 Task: In Job application updates Choose email frequency Weekly.
Action: Mouse moved to (734, 76)
Screenshot: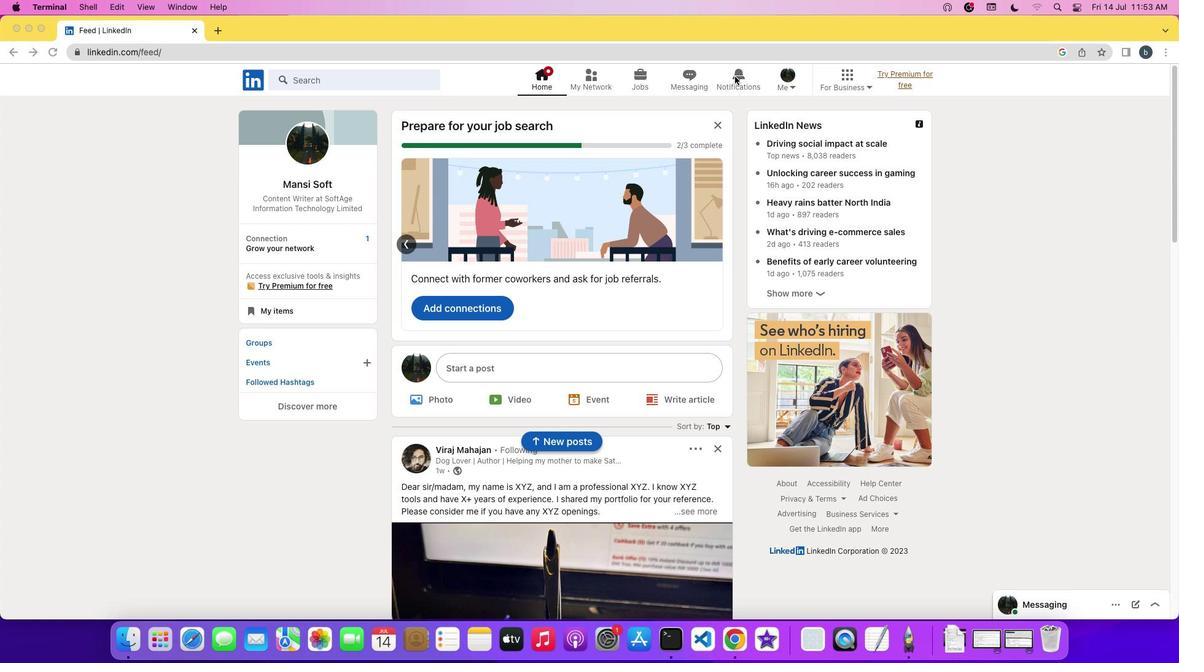 
Action: Mouse pressed left at (734, 76)
Screenshot: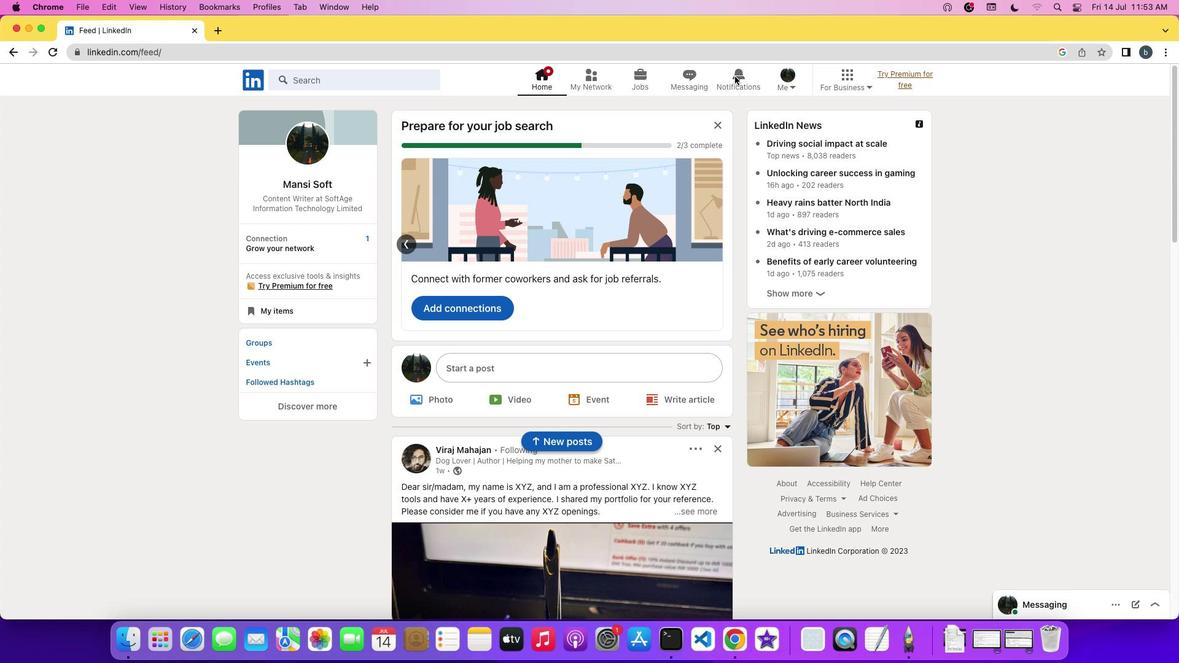 
Action: Mouse pressed left at (734, 76)
Screenshot: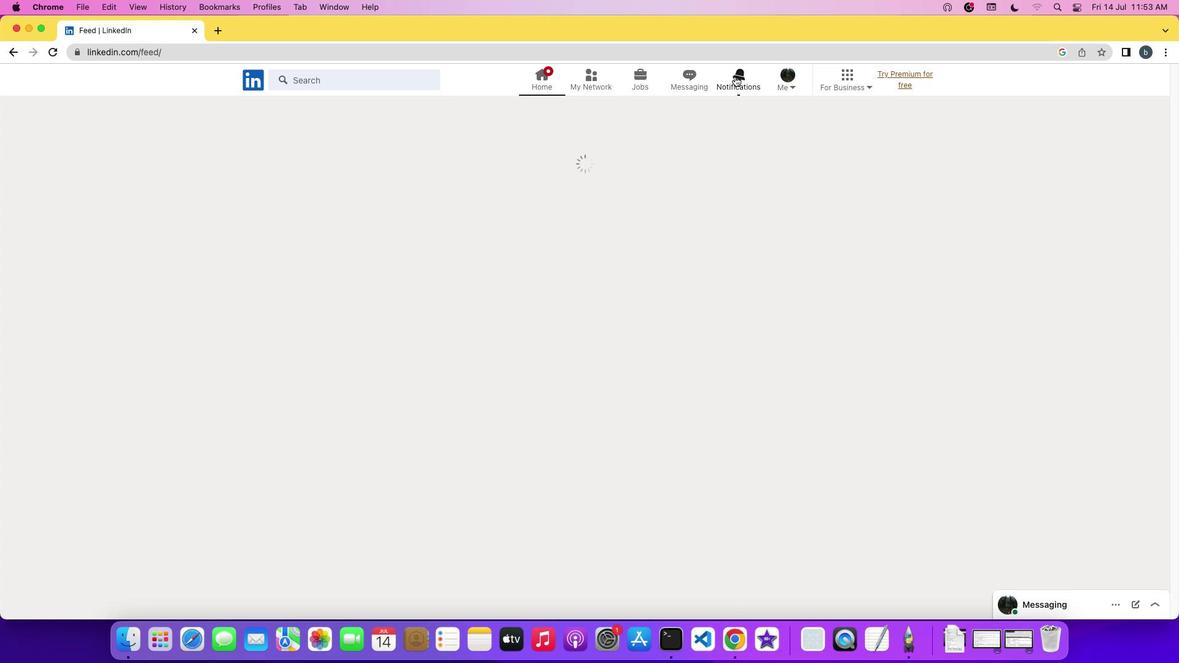 
Action: Mouse moved to (284, 159)
Screenshot: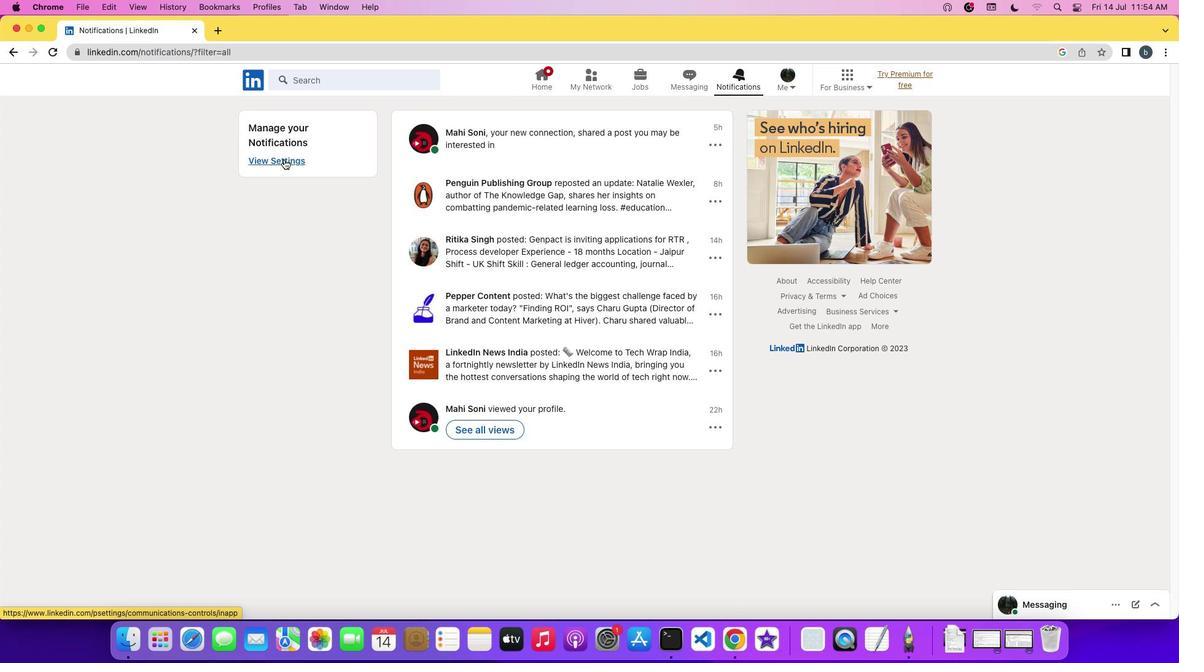 
Action: Mouse pressed left at (284, 159)
Screenshot: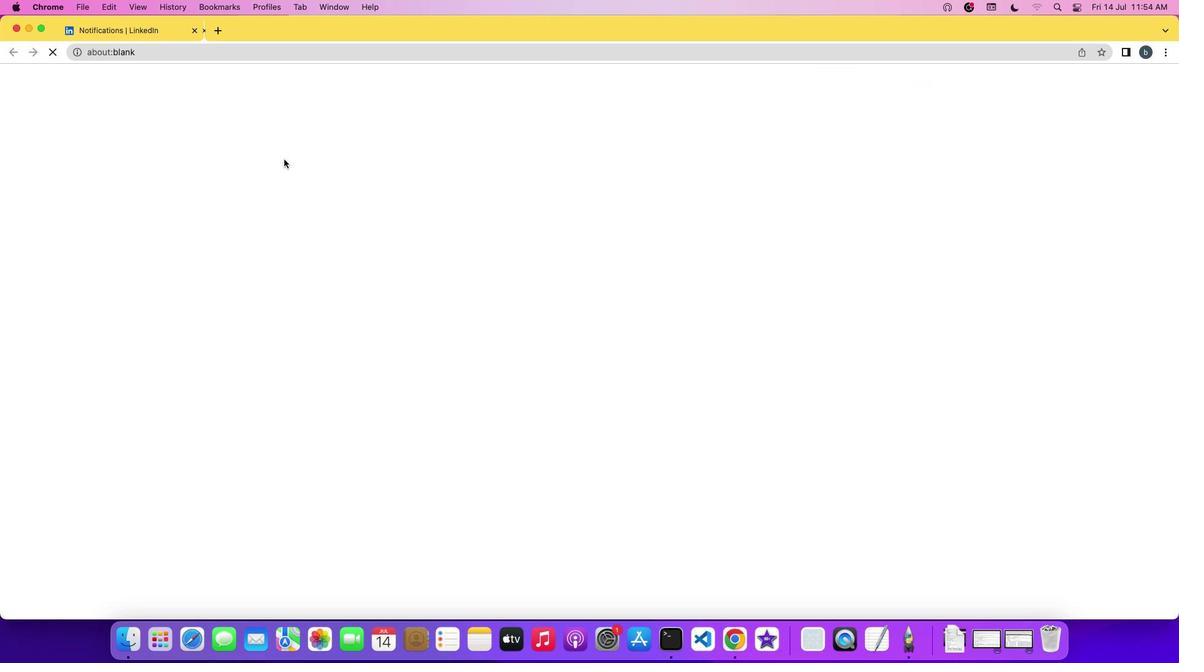 
Action: Mouse moved to (500, 152)
Screenshot: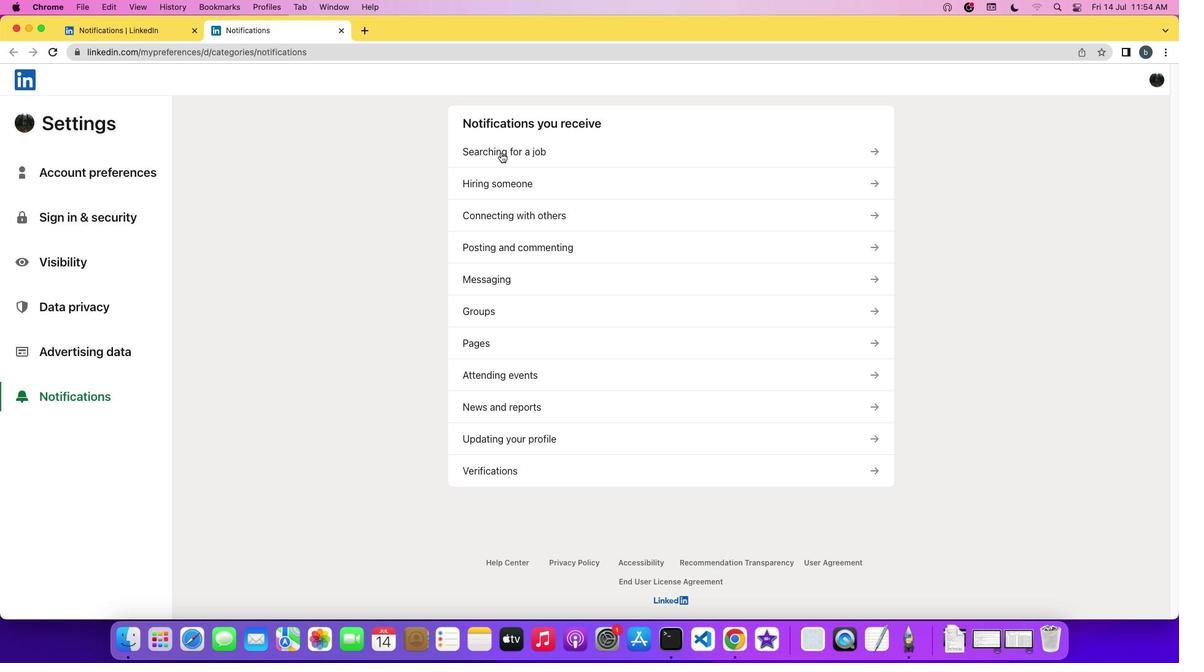 
Action: Mouse pressed left at (500, 152)
Screenshot: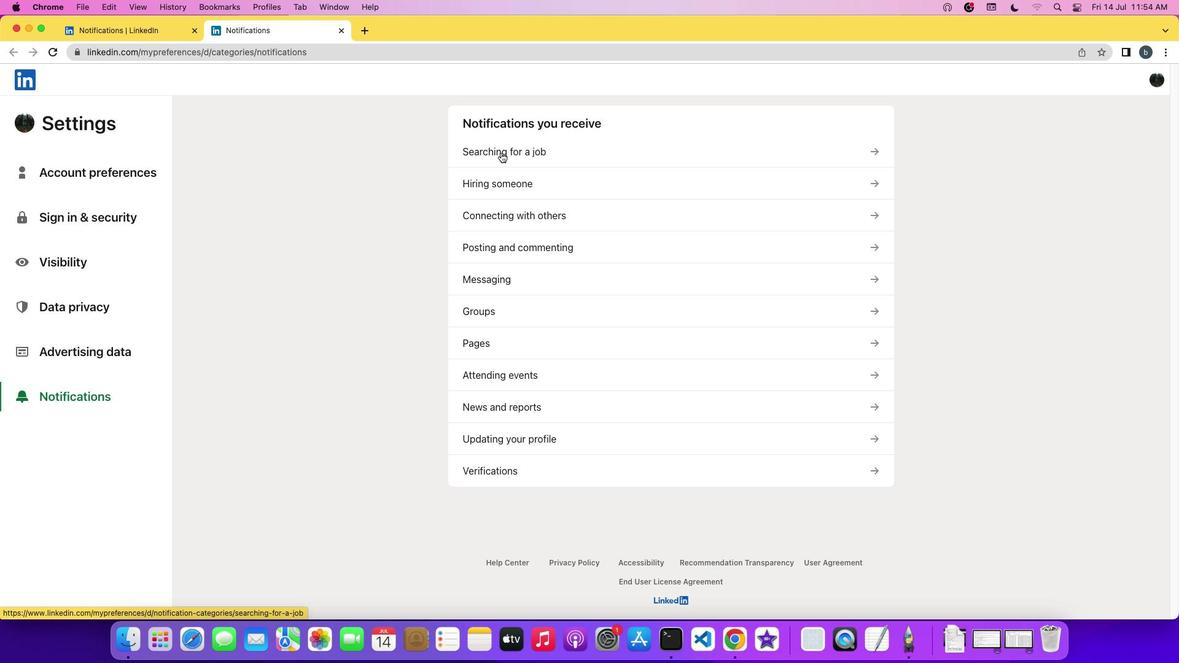 
Action: Mouse moved to (527, 331)
Screenshot: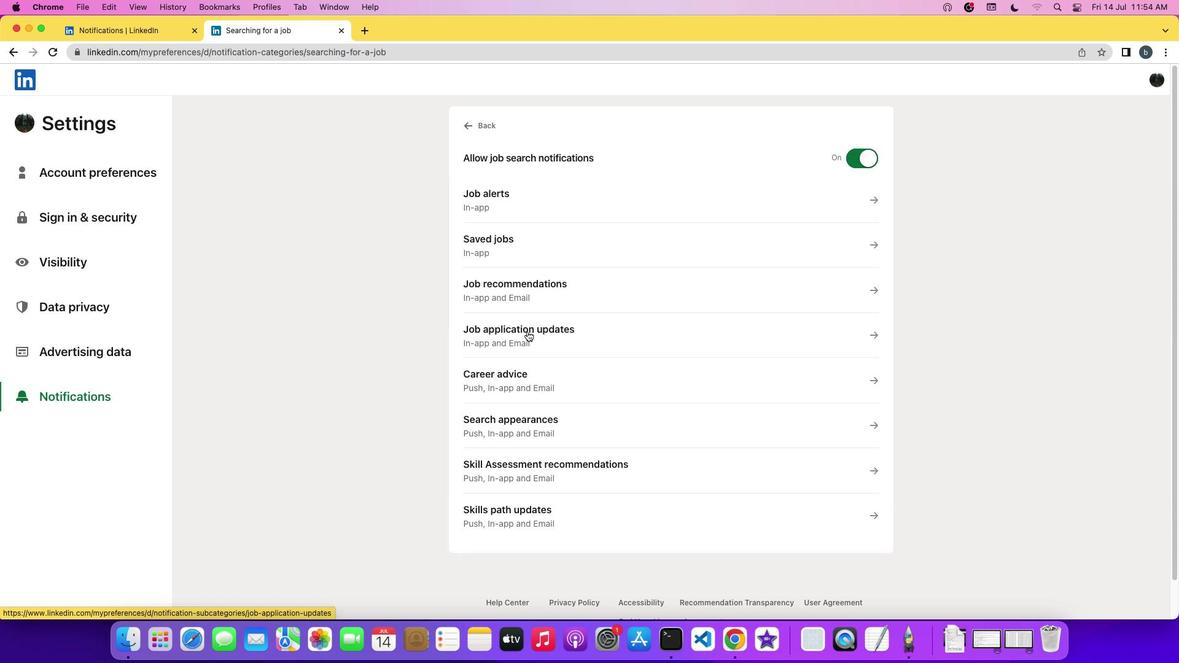 
Action: Mouse pressed left at (527, 331)
Screenshot: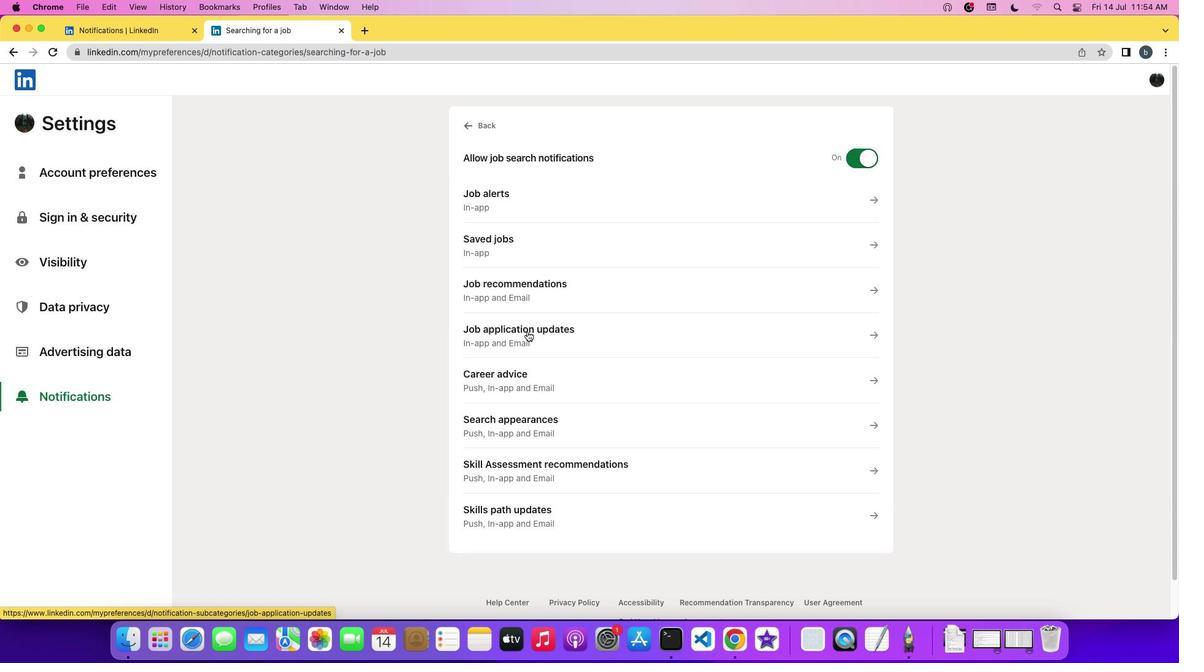 
Action: Mouse moved to (480, 447)
Screenshot: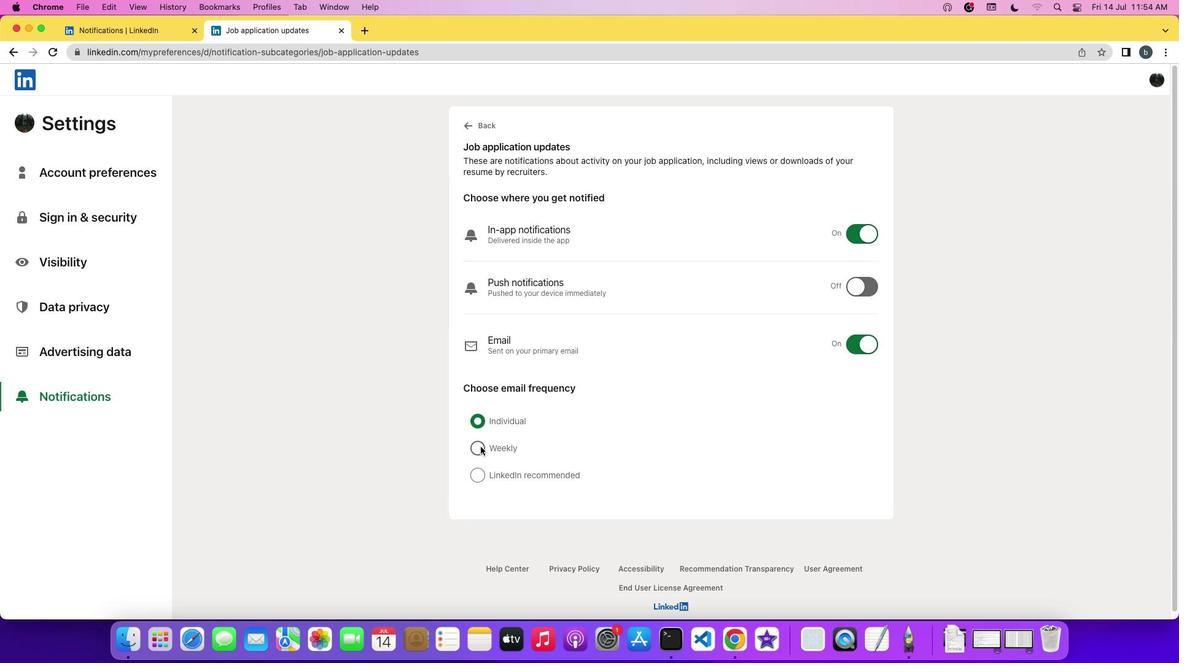 
Action: Mouse pressed left at (480, 447)
Screenshot: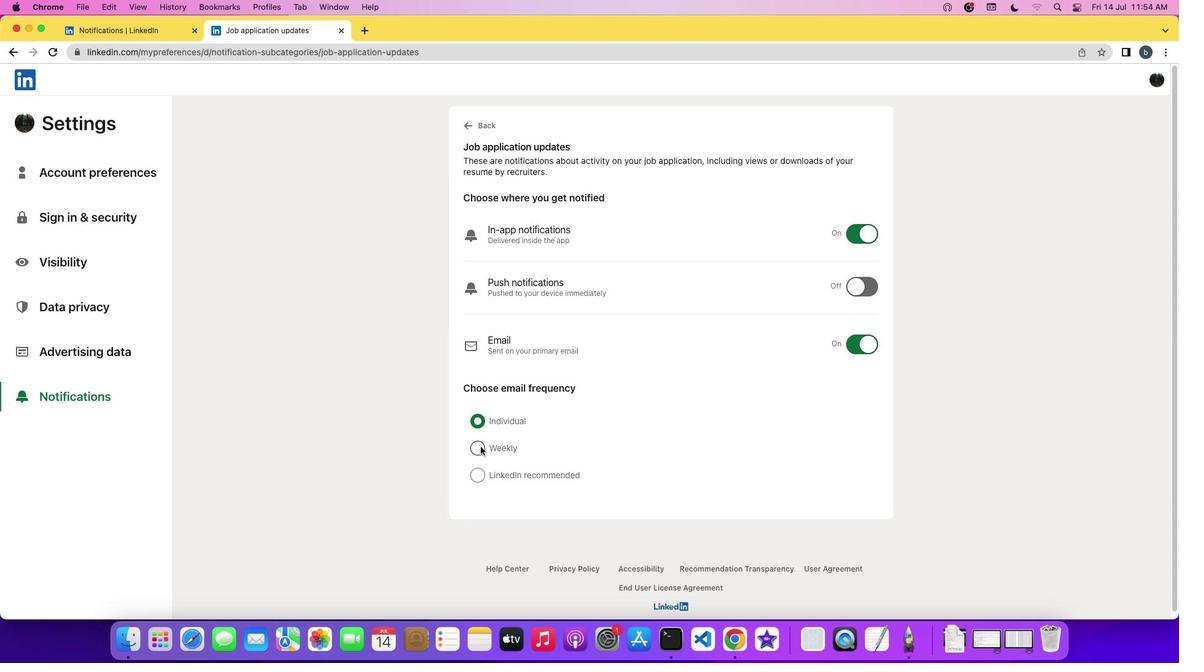 
Action: Mouse moved to (544, 449)
Screenshot: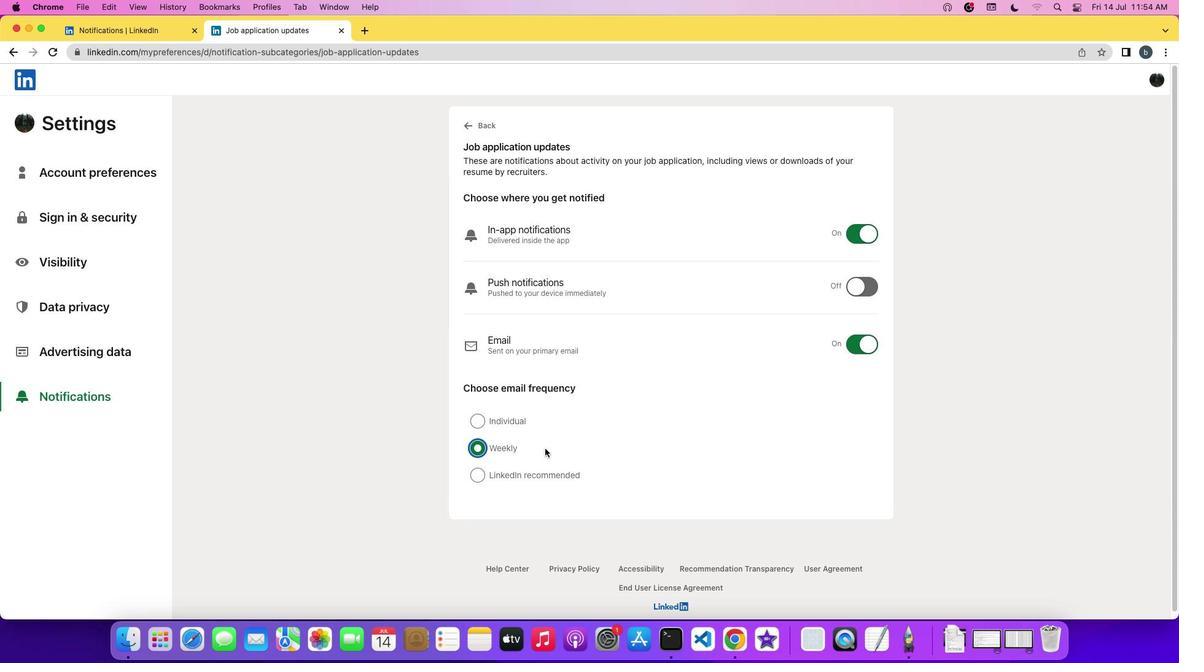 
